 Task: Access the "Order confirmation" page in the site builder.
Action: Mouse moved to (929, 67)
Screenshot: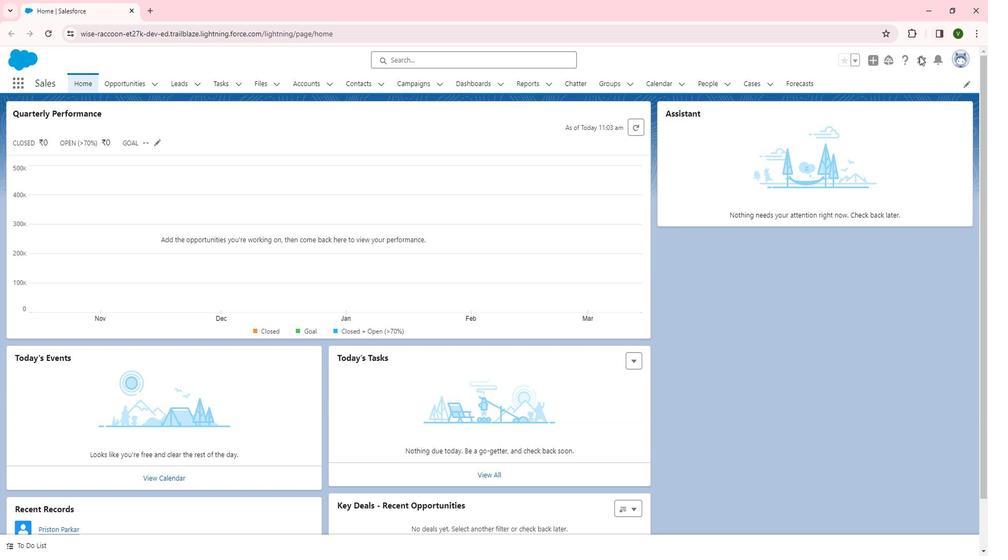 
Action: Mouse pressed left at (929, 67)
Screenshot: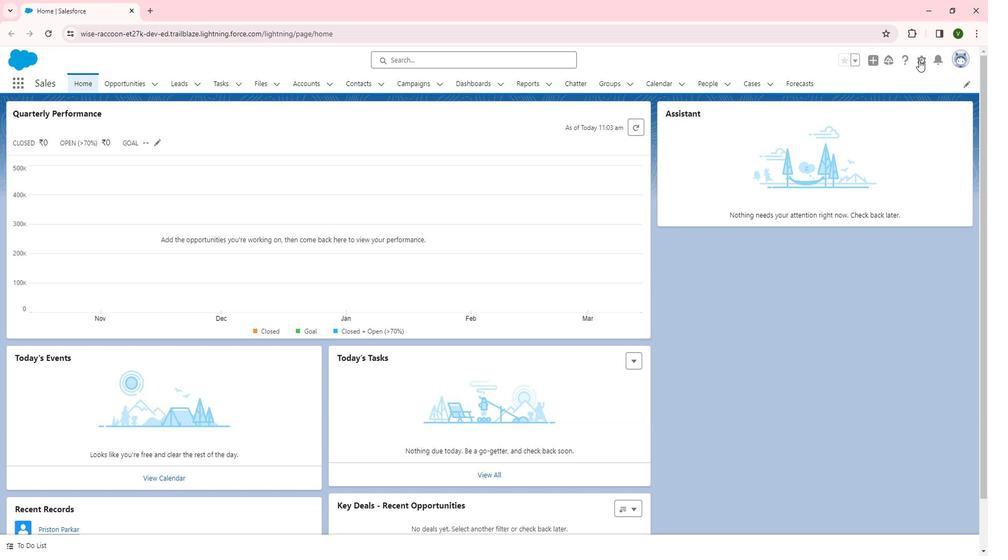 
Action: Mouse moved to (896, 100)
Screenshot: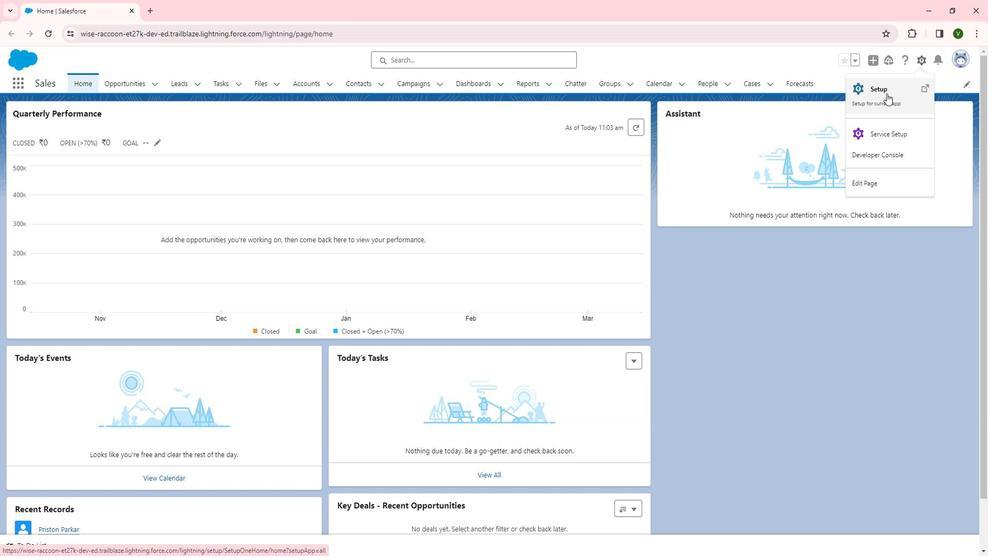 
Action: Mouse pressed left at (896, 100)
Screenshot: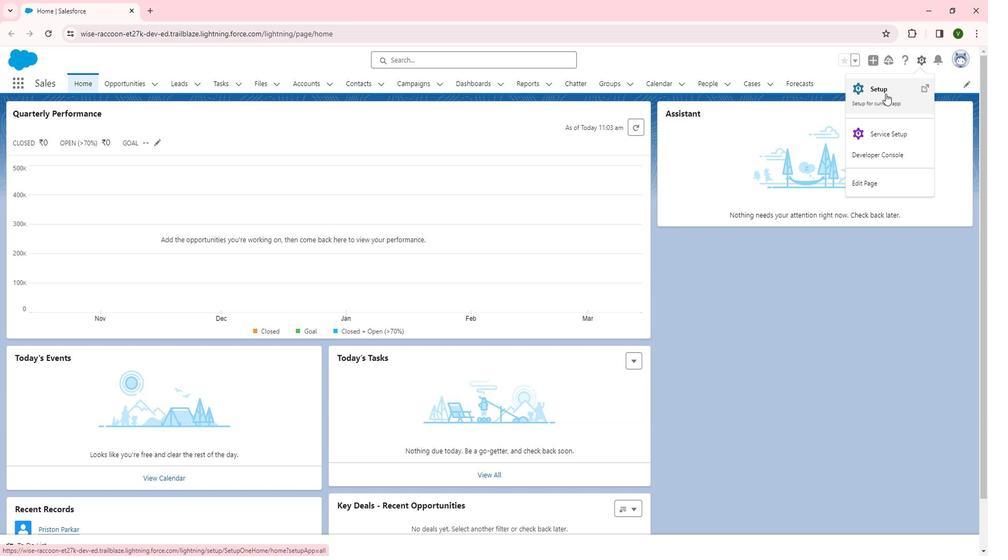 
Action: Mouse moved to (67, 384)
Screenshot: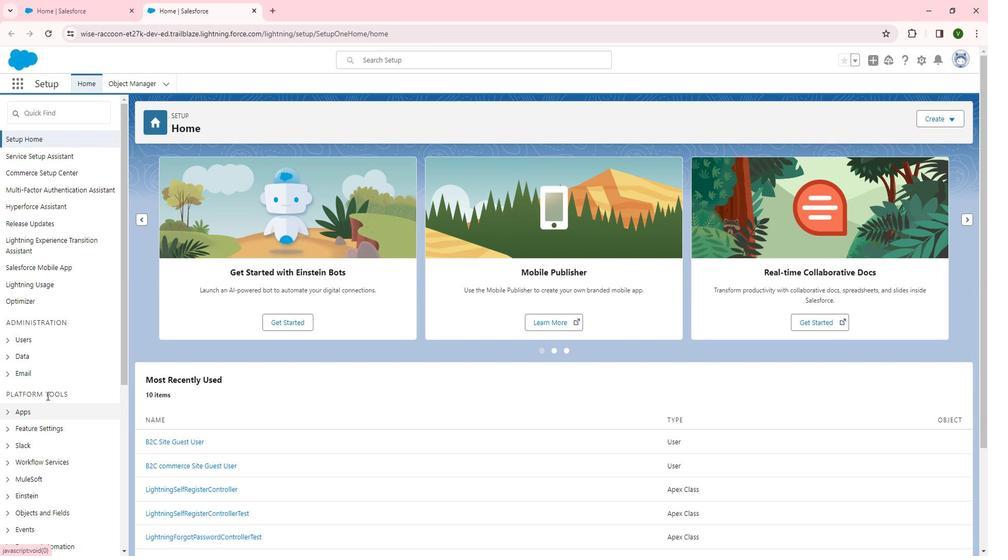 
Action: Mouse scrolled (67, 383) with delta (0, 0)
Screenshot: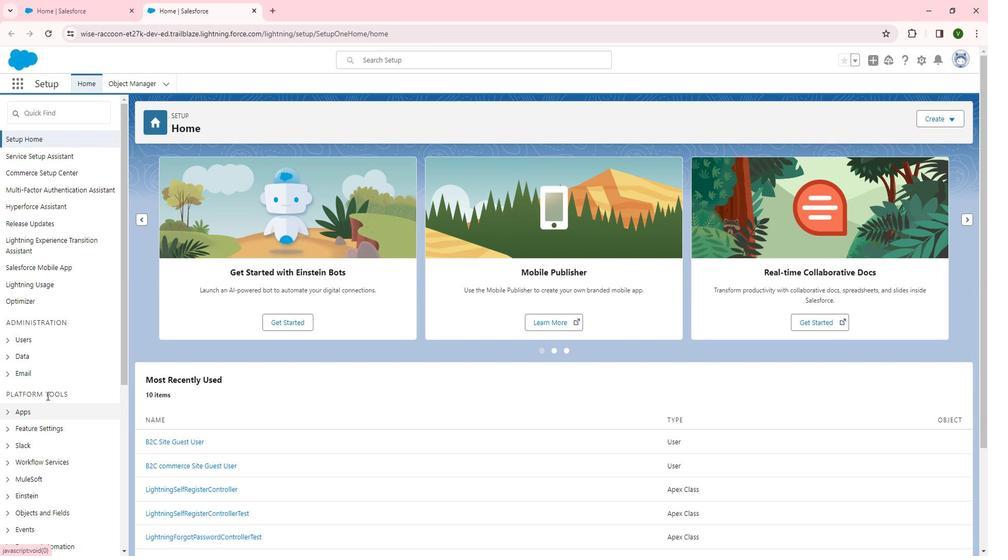 
Action: Mouse moved to (68, 383)
Screenshot: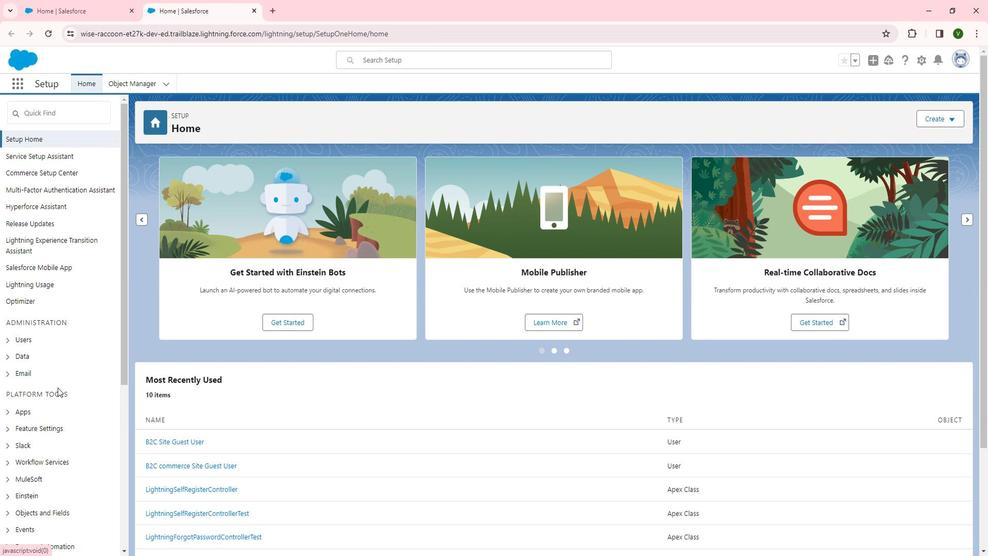 
Action: Mouse scrolled (68, 382) with delta (0, 0)
Screenshot: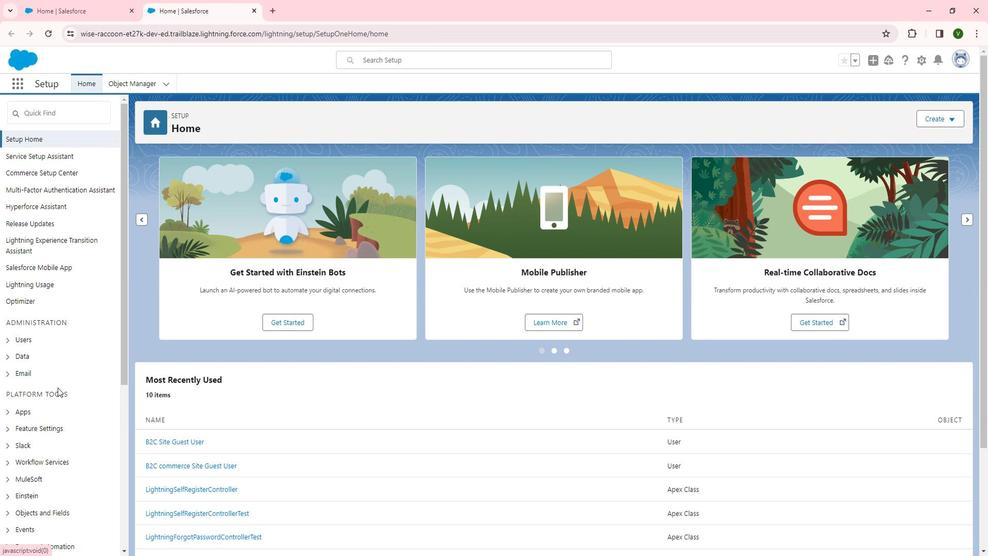 
Action: Mouse scrolled (68, 382) with delta (0, 0)
Screenshot: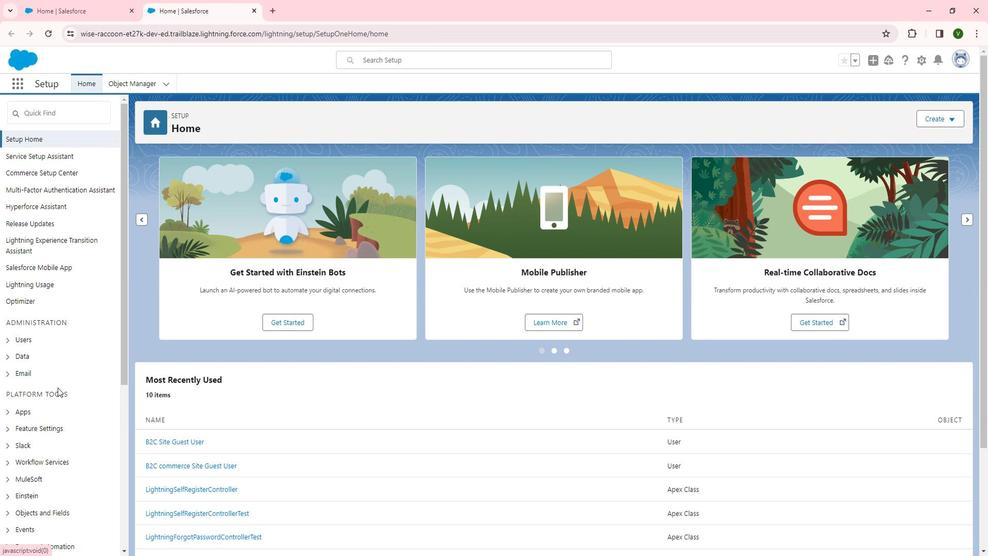
Action: Mouse moved to (69, 383)
Screenshot: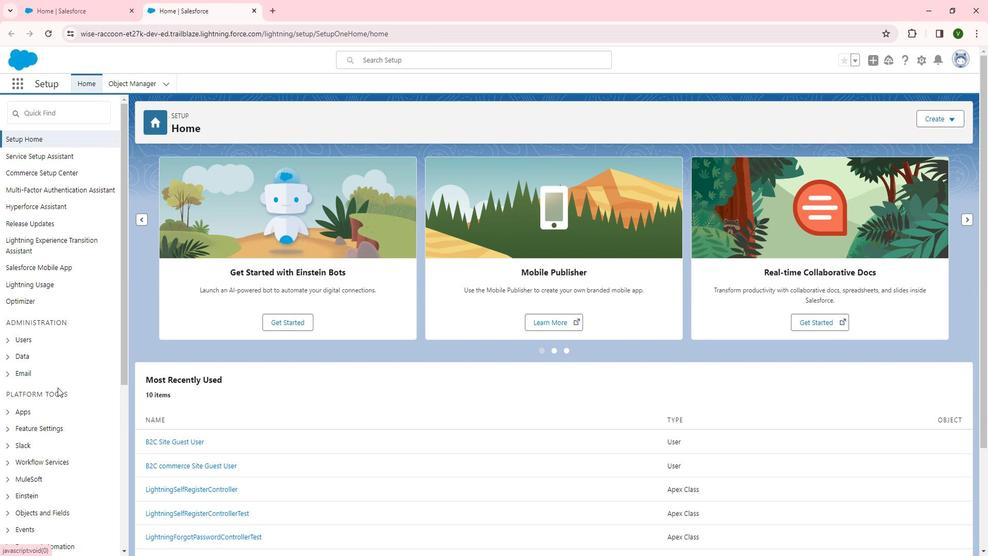 
Action: Mouse scrolled (69, 382) with delta (0, 0)
Screenshot: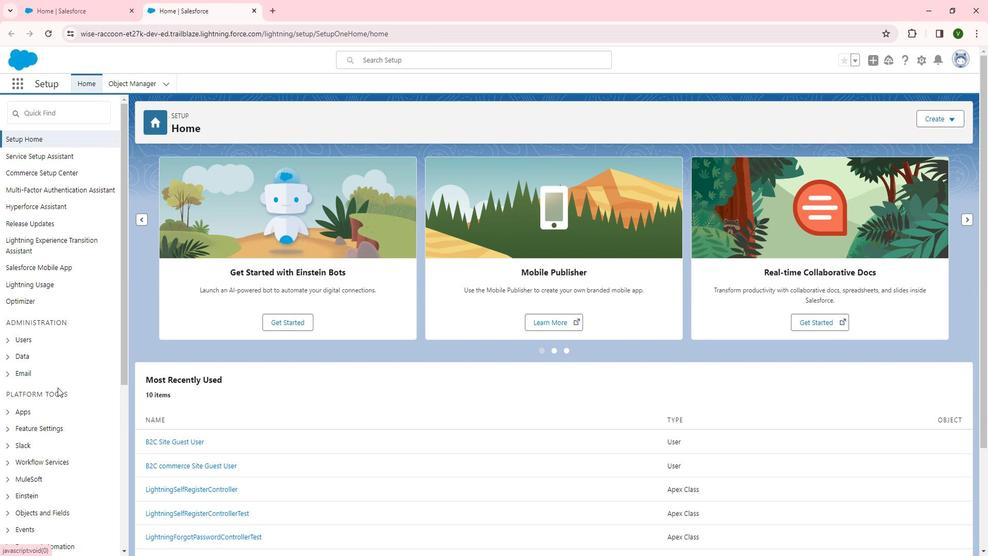 
Action: Mouse moved to (46, 215)
Screenshot: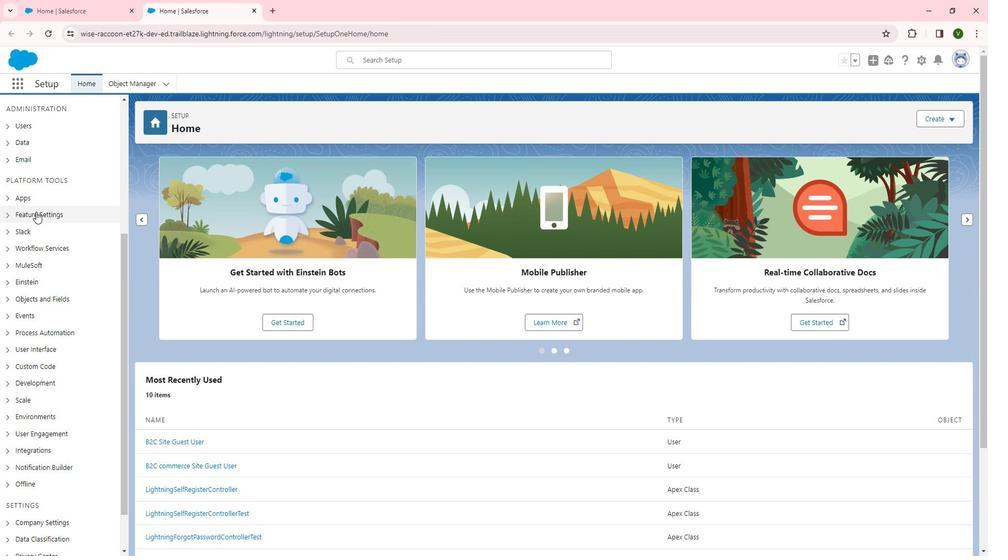 
Action: Mouse pressed left at (46, 215)
Screenshot: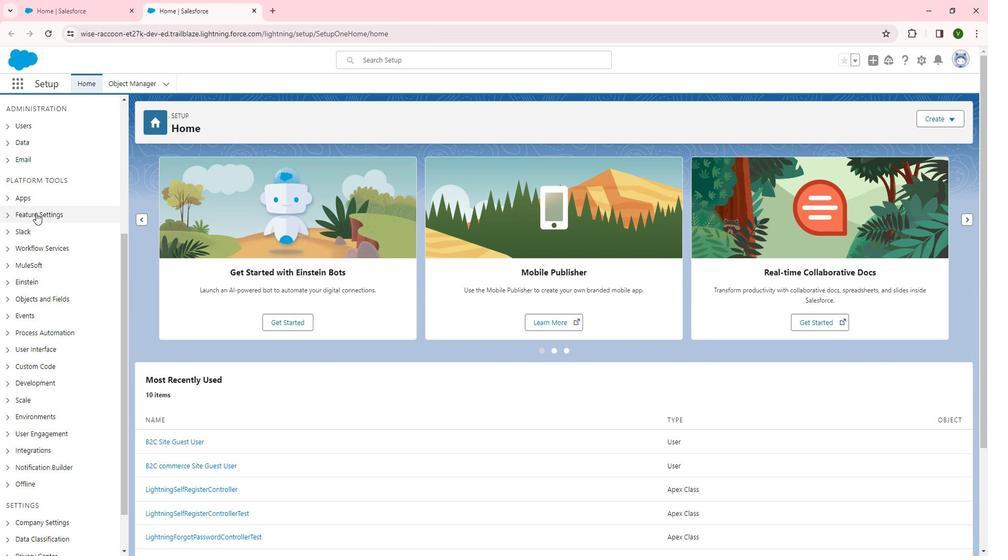 
Action: Mouse moved to (61, 327)
Screenshot: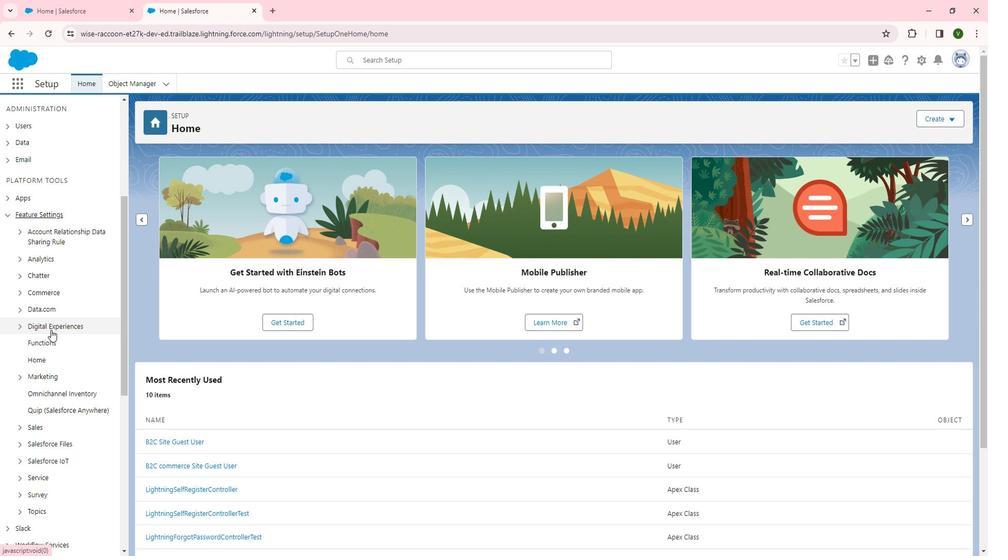 
Action: Mouse pressed left at (61, 327)
Screenshot: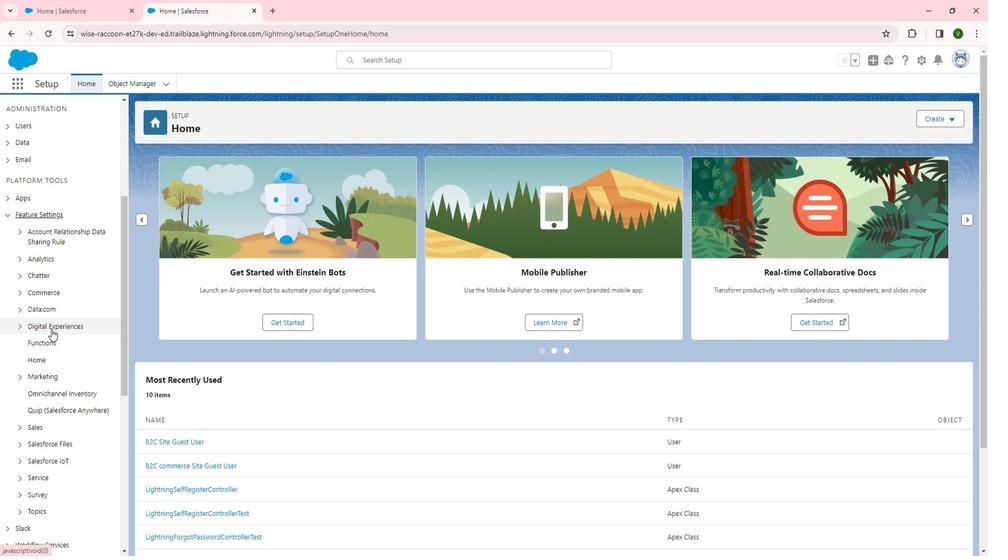 
Action: Mouse moved to (61, 330)
Screenshot: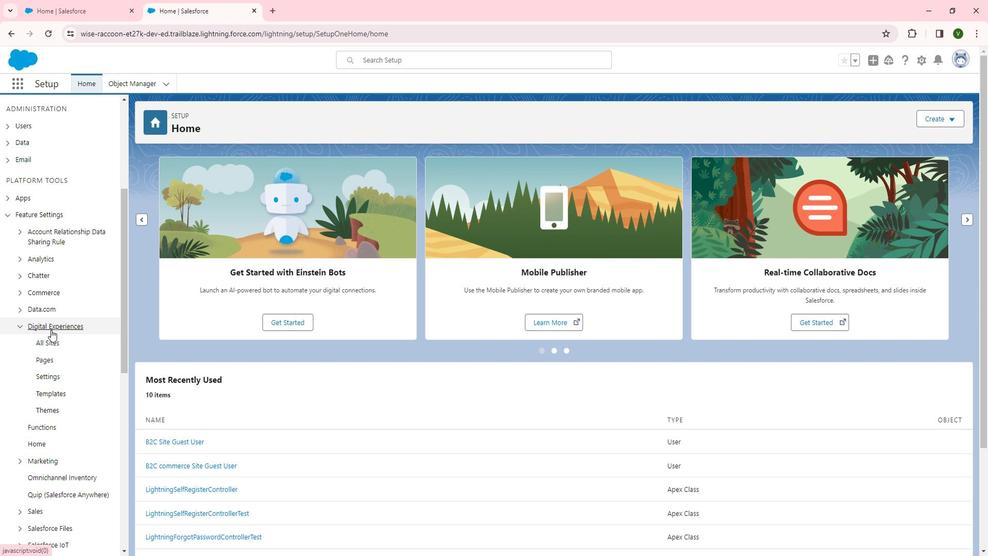 
Action: Mouse scrolled (61, 329) with delta (0, 0)
Screenshot: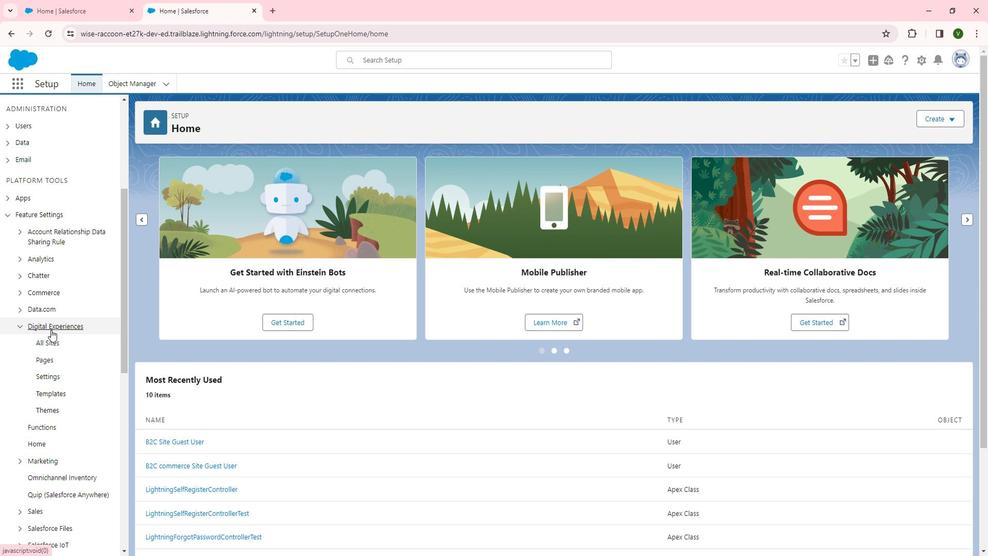 
Action: Mouse scrolled (61, 329) with delta (0, 0)
Screenshot: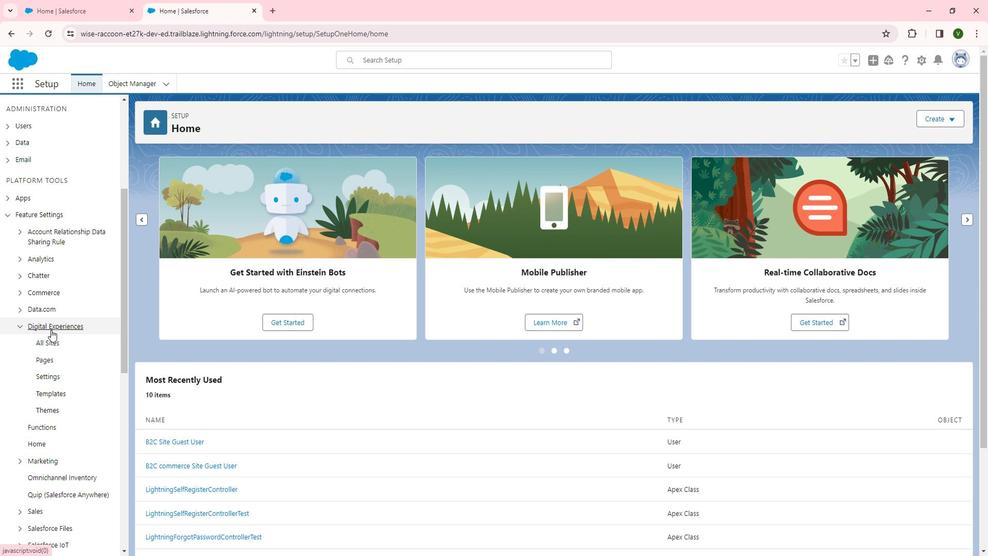 
Action: Mouse scrolled (61, 329) with delta (0, 0)
Screenshot: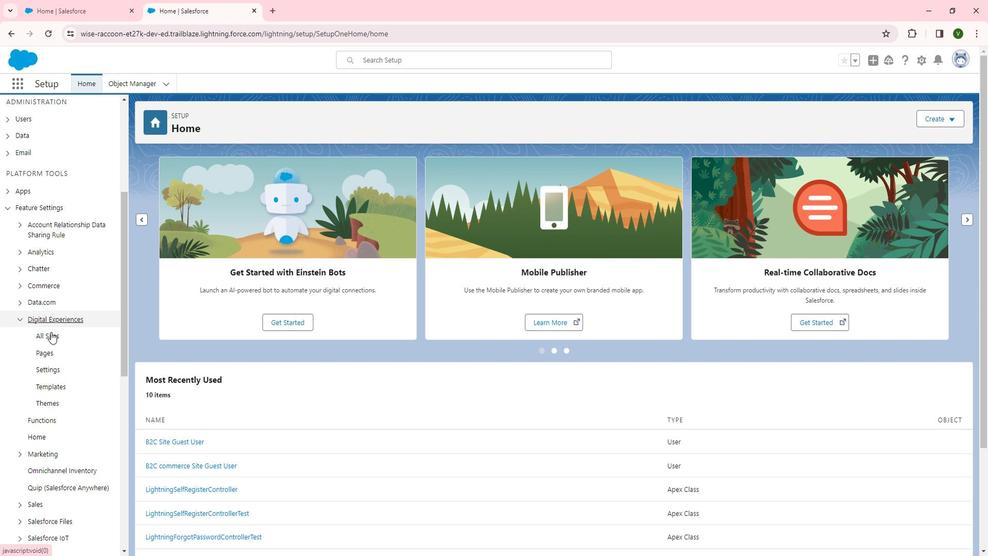 
Action: Mouse moved to (60, 185)
Screenshot: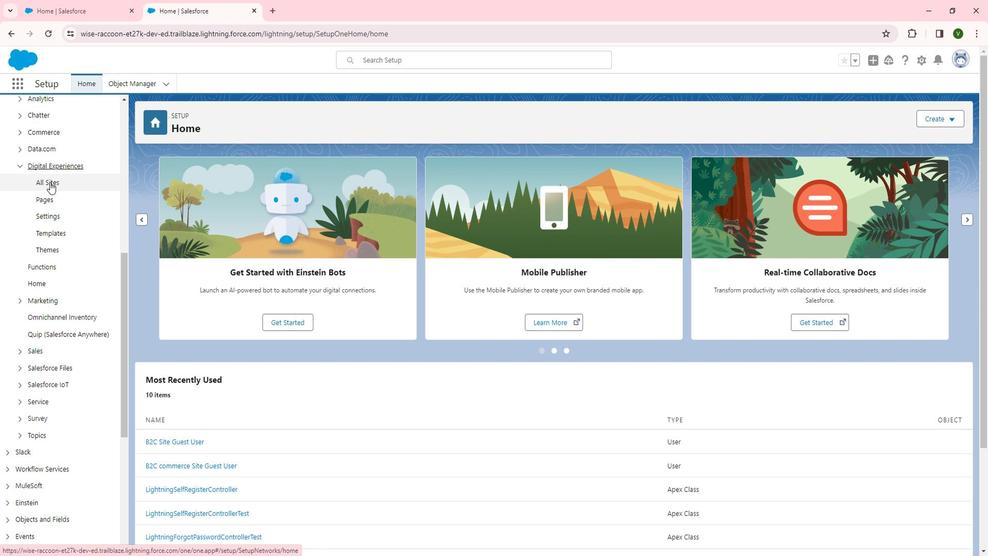 
Action: Mouse pressed left at (60, 185)
Screenshot: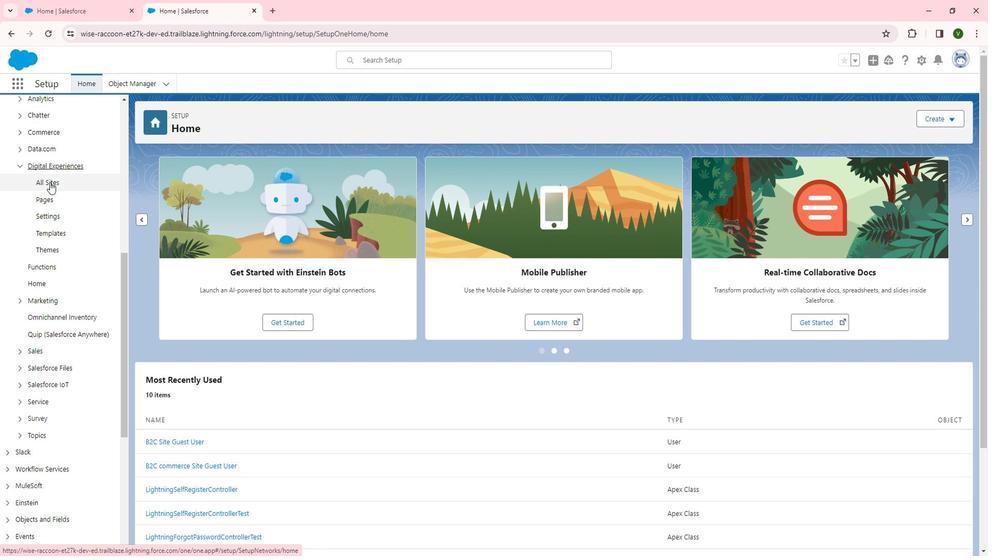 
Action: Mouse moved to (182, 247)
Screenshot: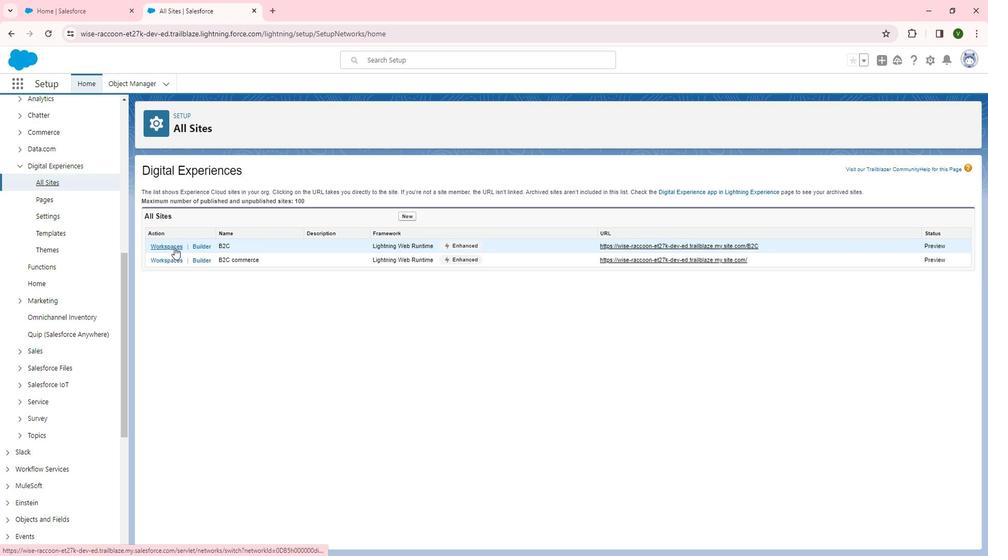 
Action: Mouse pressed left at (182, 247)
Screenshot: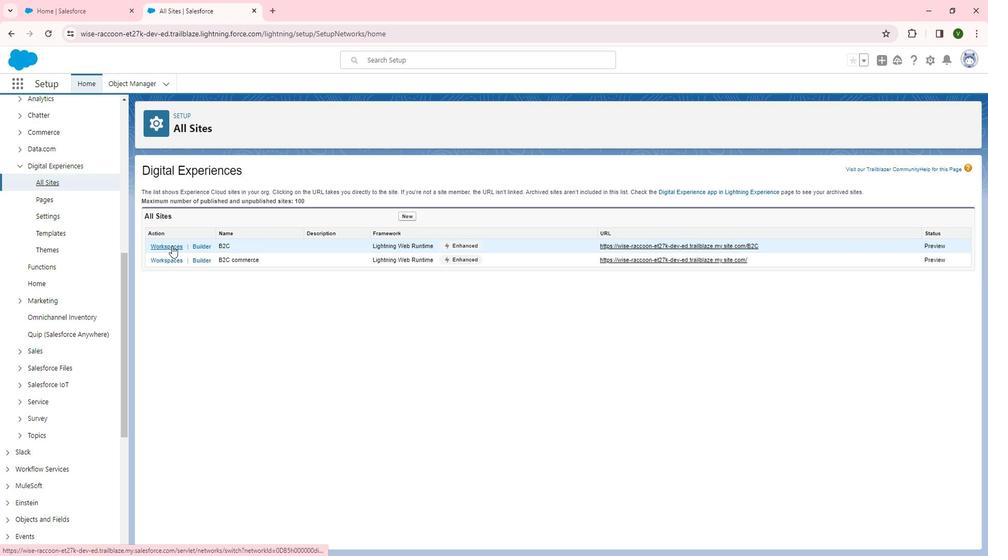 
Action: Mouse moved to (159, 227)
Screenshot: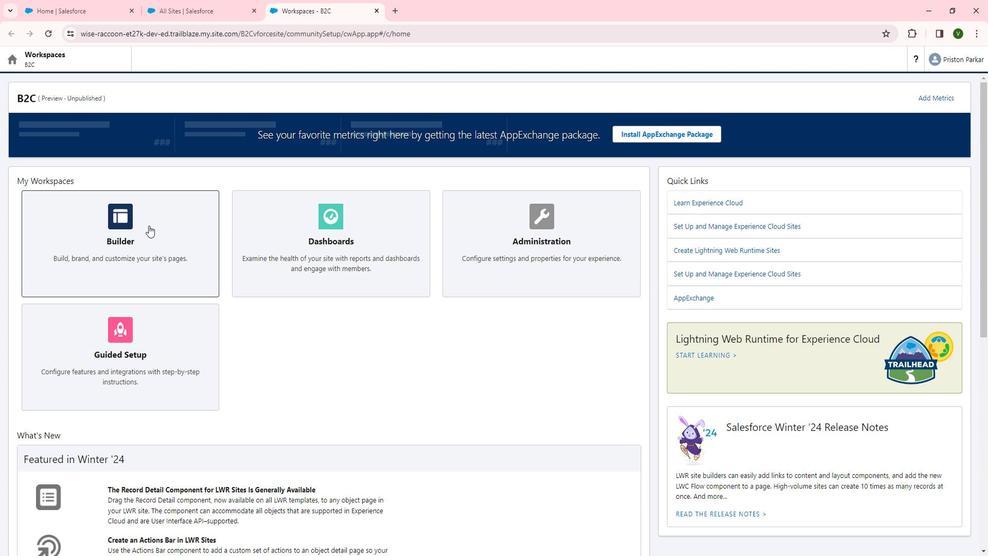 
Action: Mouse pressed left at (159, 227)
Screenshot: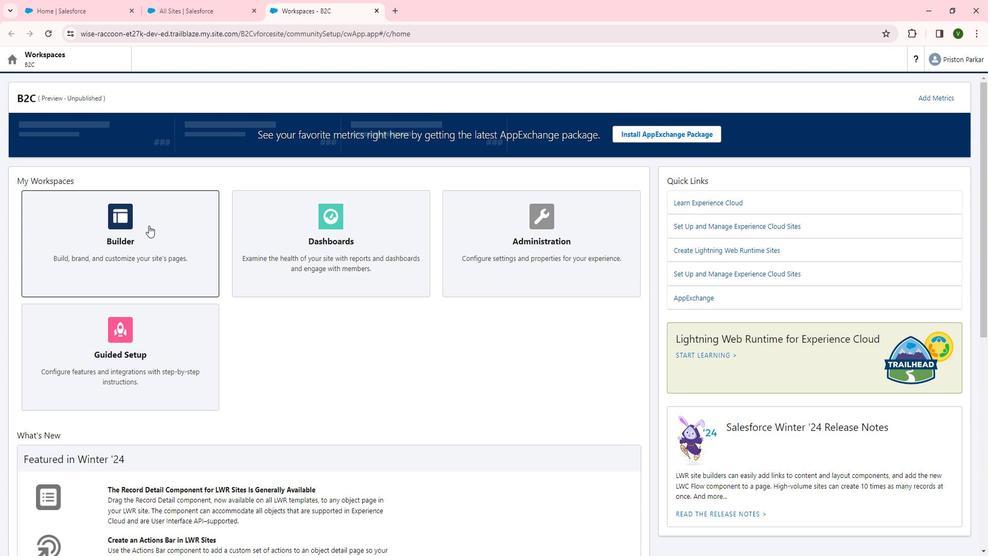 
Action: Mouse moved to (177, 64)
Screenshot: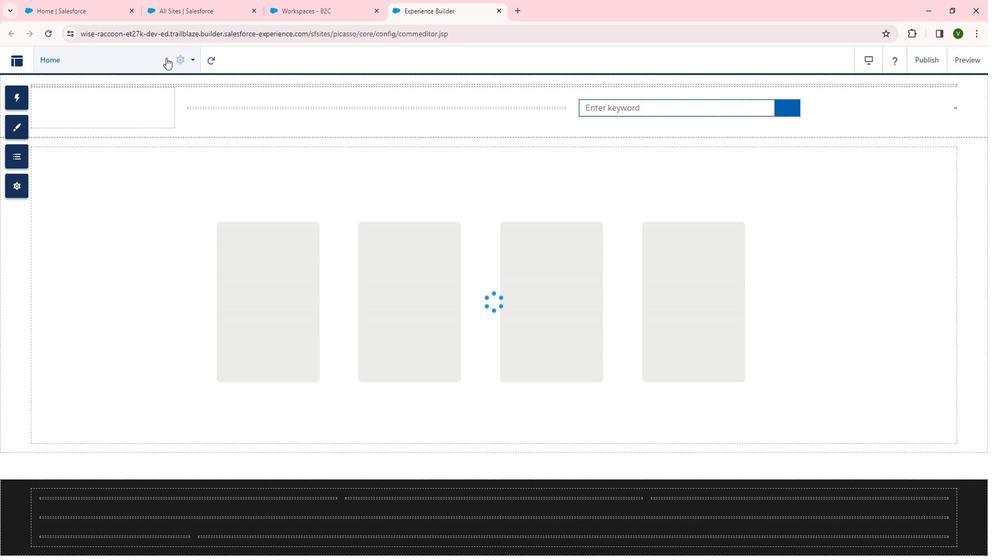 
Action: Mouse pressed left at (177, 64)
Screenshot: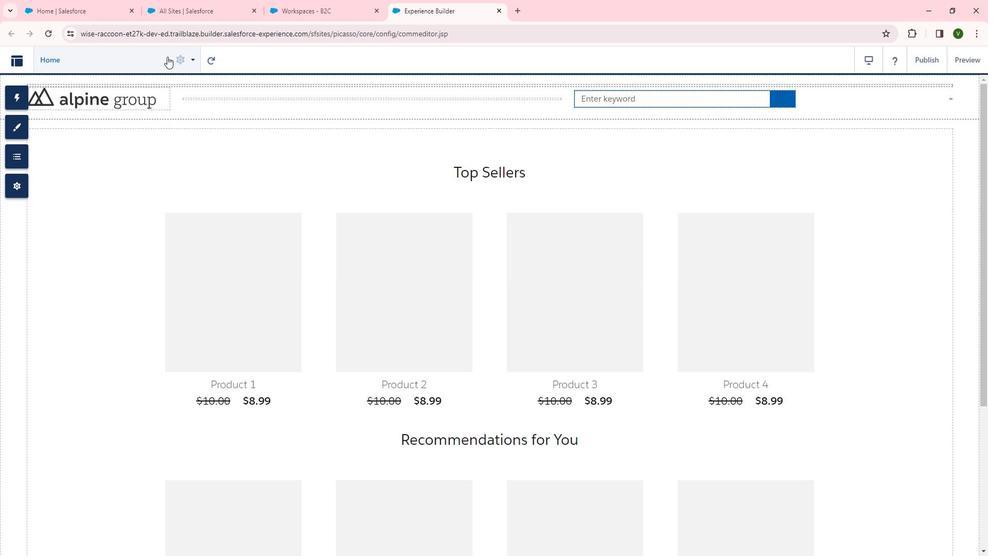 
Action: Mouse moved to (114, 367)
Screenshot: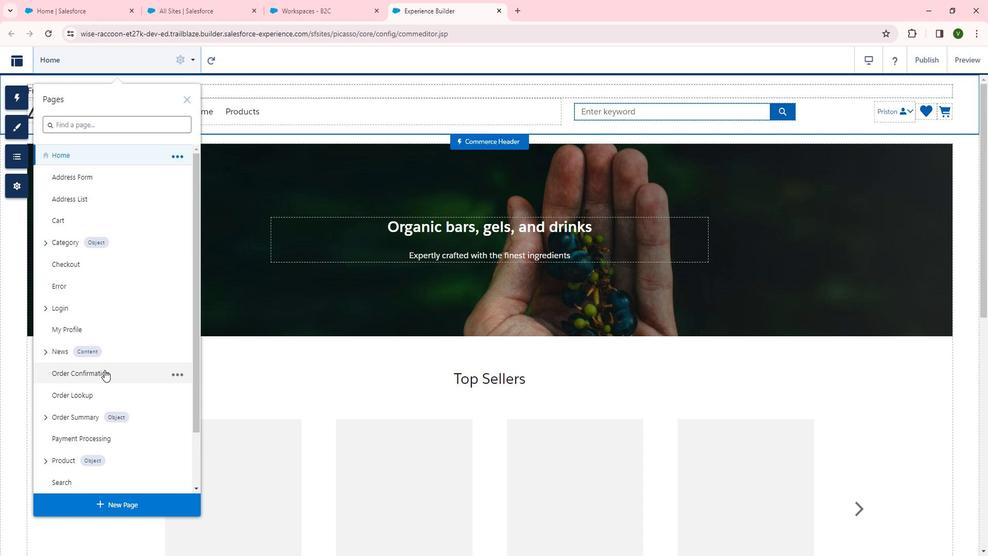 
Action: Mouse pressed left at (114, 367)
Screenshot: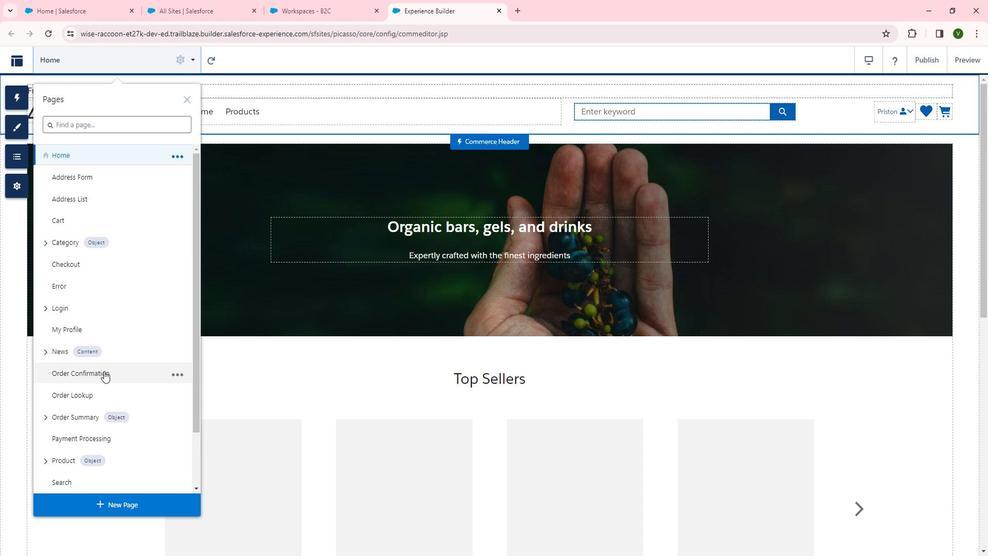 
Action: Mouse moved to (385, 326)
Screenshot: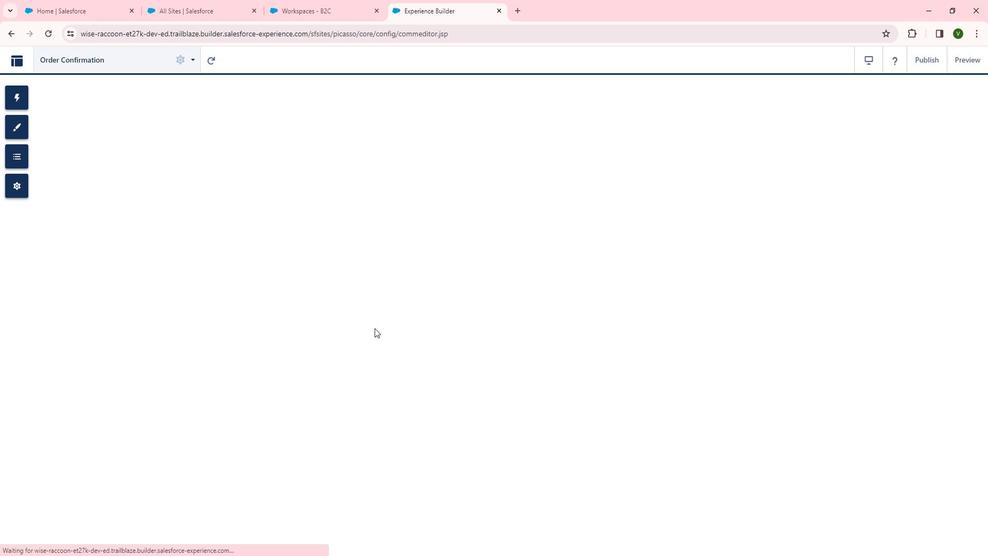 
